 Task: Add the task  Create a new system for managing employee benefits and compensation to the section Automated Build and Deployment Sprint in the project AgileDesign and add a Due Date to the respective task as 2024/04/11
Action: Mouse moved to (593, 407)
Screenshot: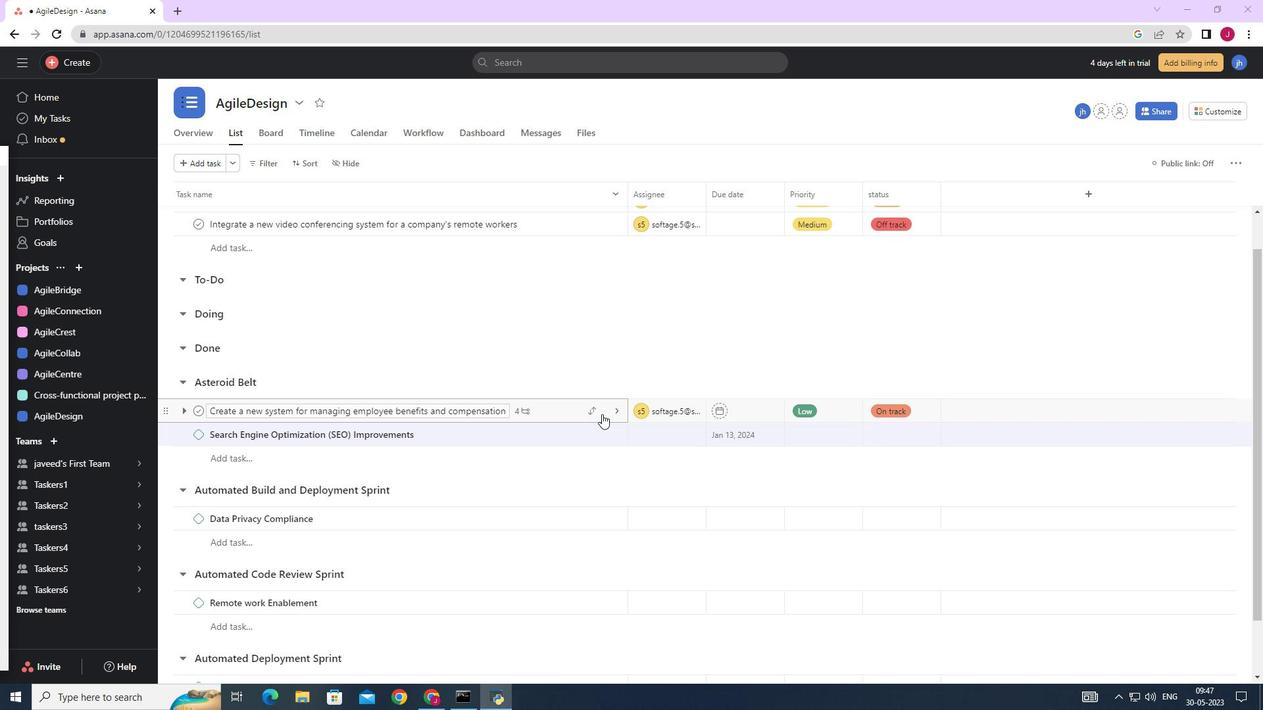 
Action: Mouse pressed left at (593, 407)
Screenshot: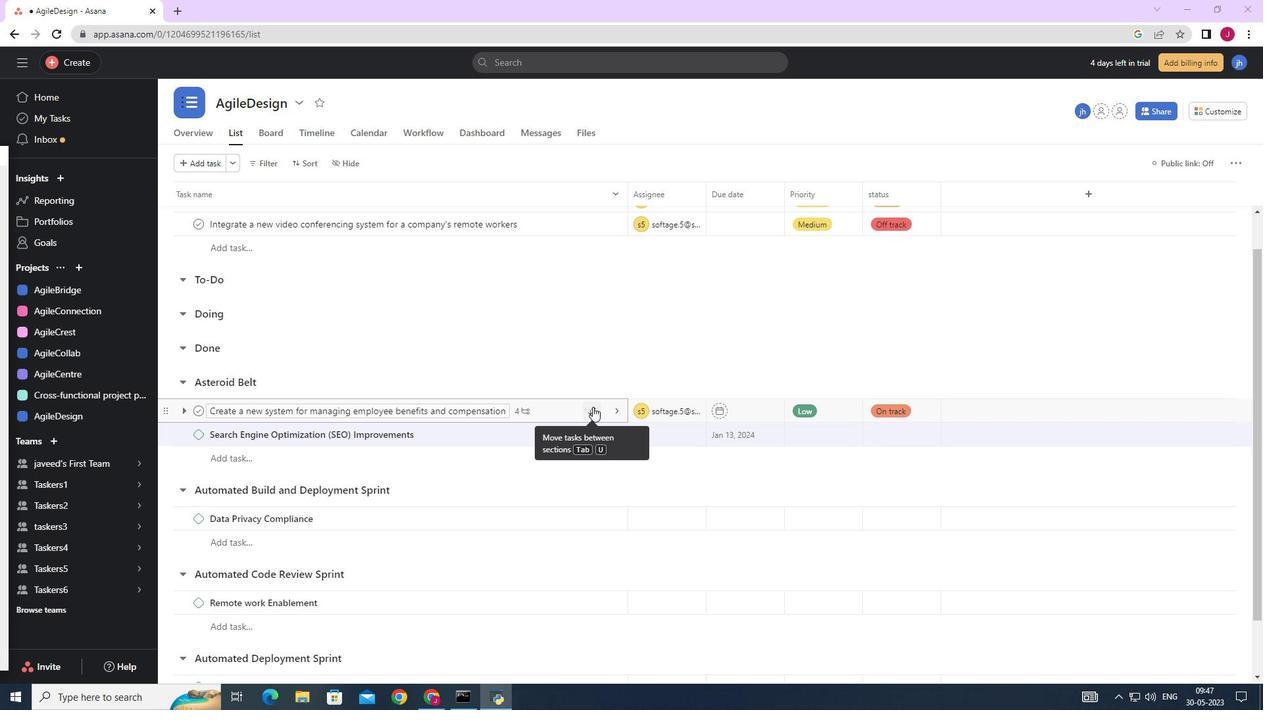 
Action: Mouse moved to (595, 410)
Screenshot: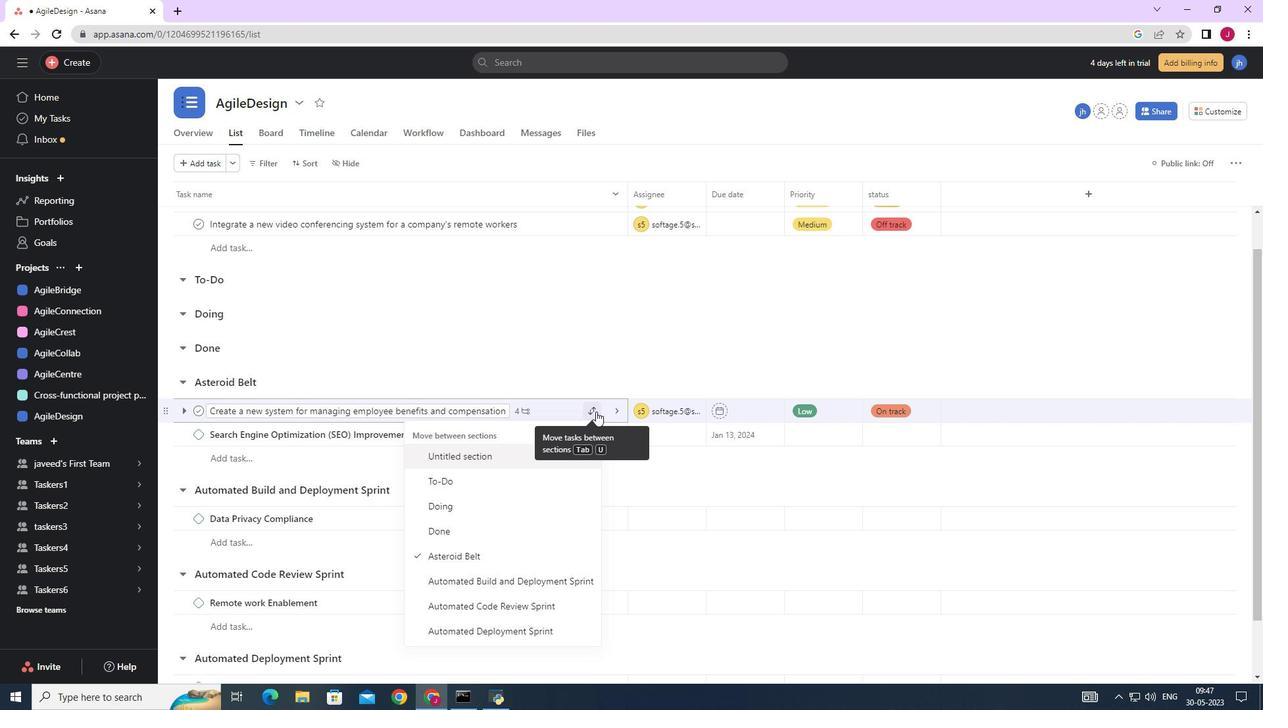 
Action: Mouse pressed left at (595, 410)
Screenshot: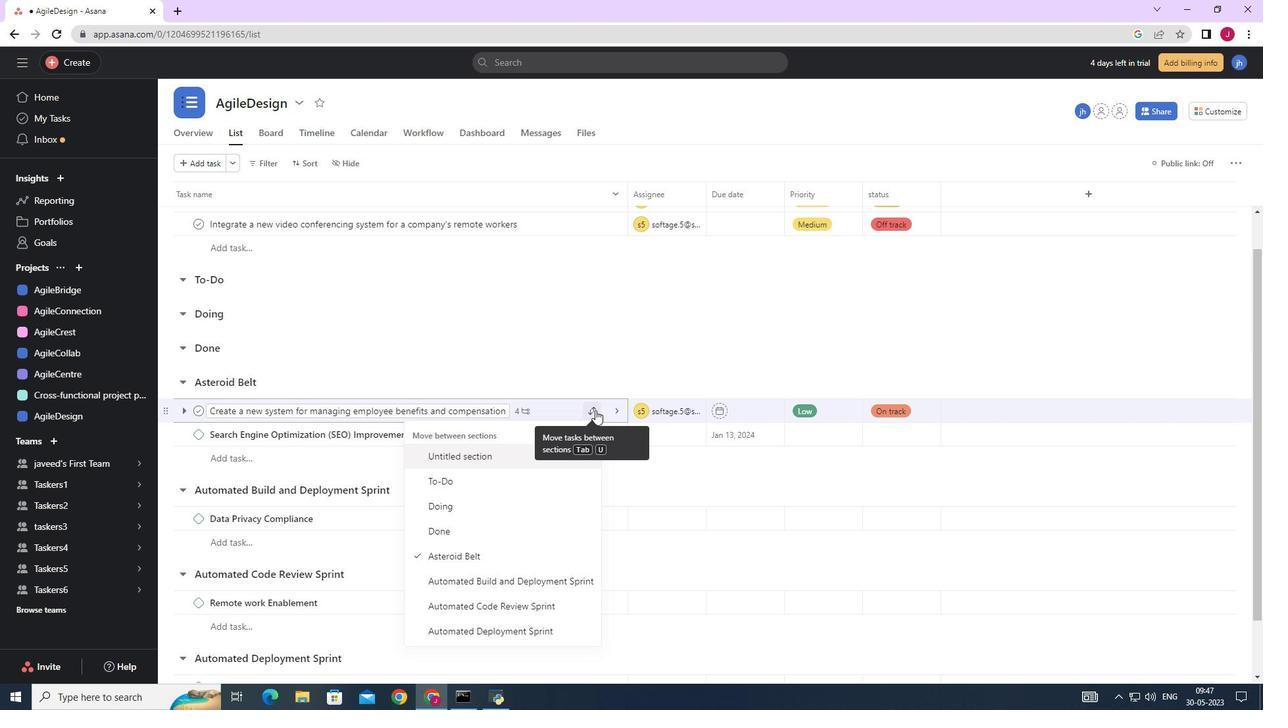 
Action: Mouse pressed left at (595, 410)
Screenshot: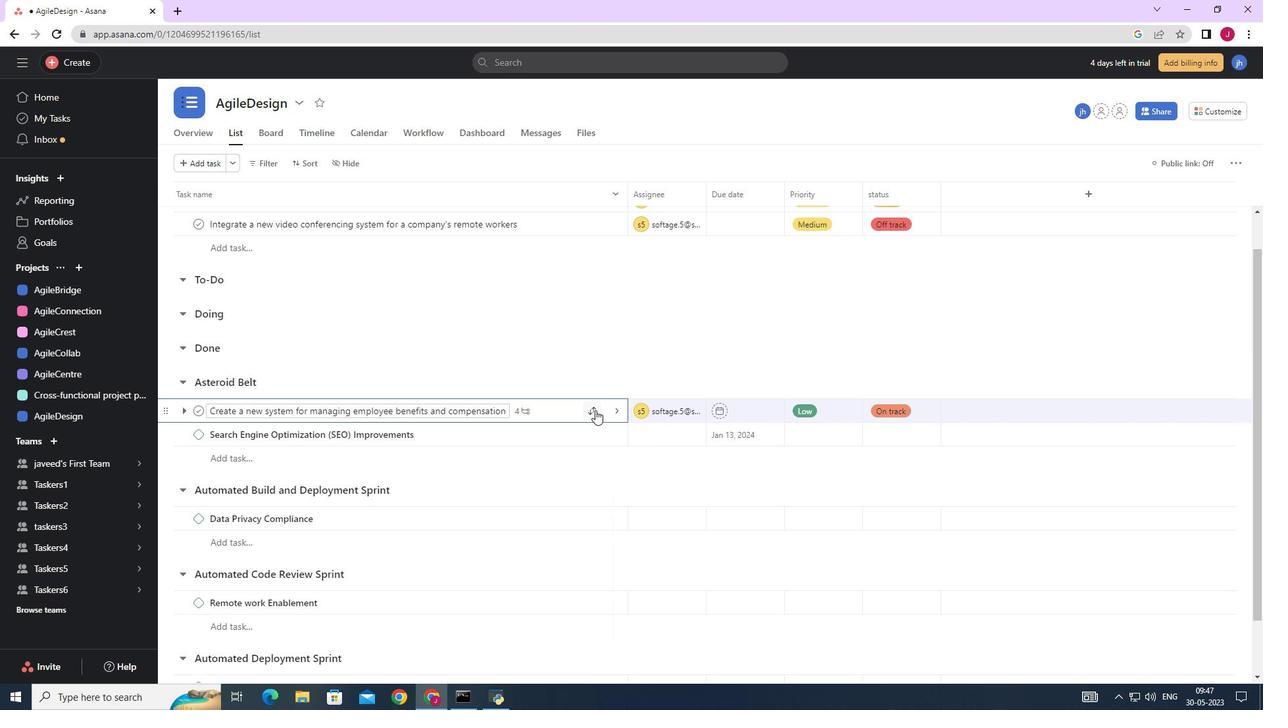 
Action: Mouse scrolled (595, 410) with delta (0, 0)
Screenshot: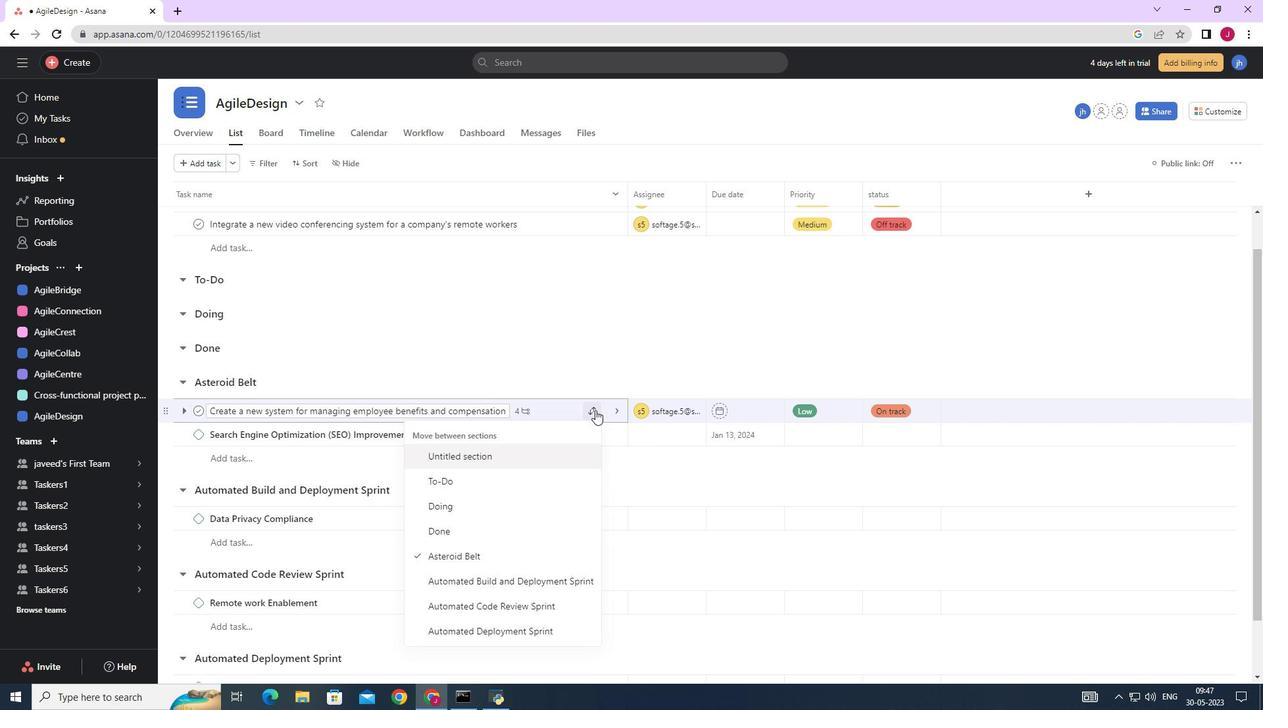 
Action: Mouse scrolled (595, 410) with delta (0, 0)
Screenshot: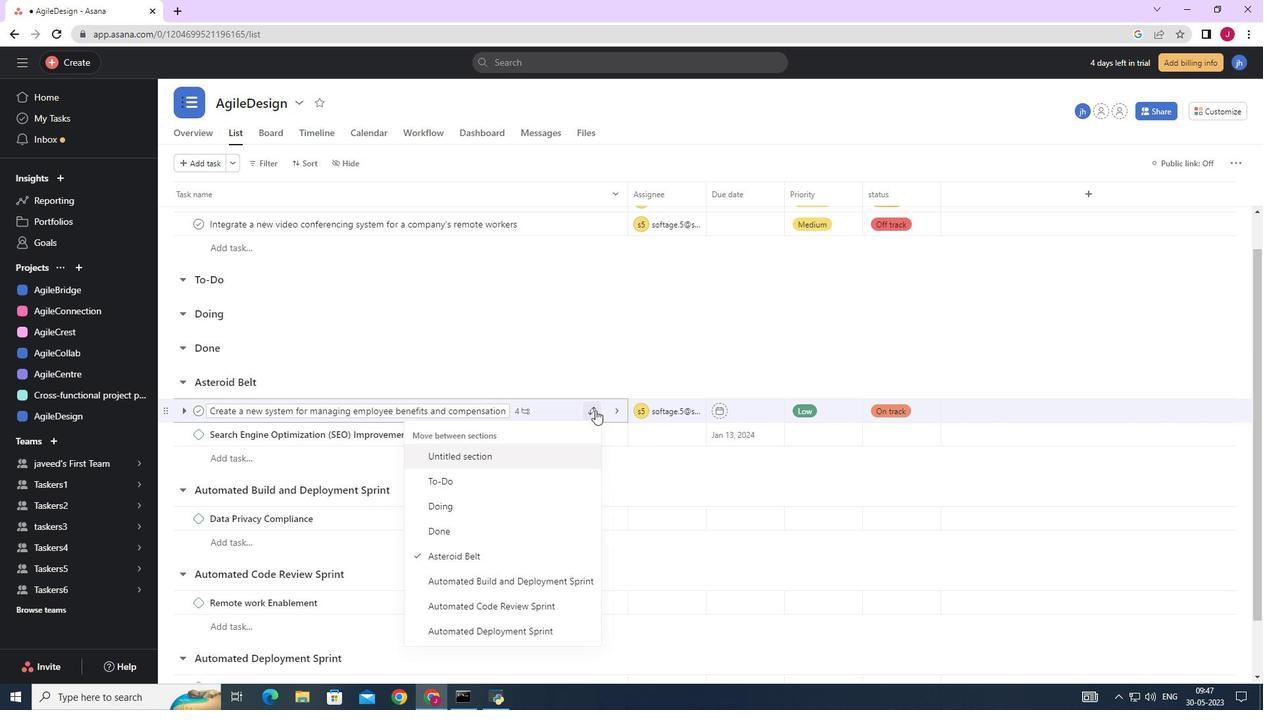 
Action: Mouse moved to (589, 342)
Screenshot: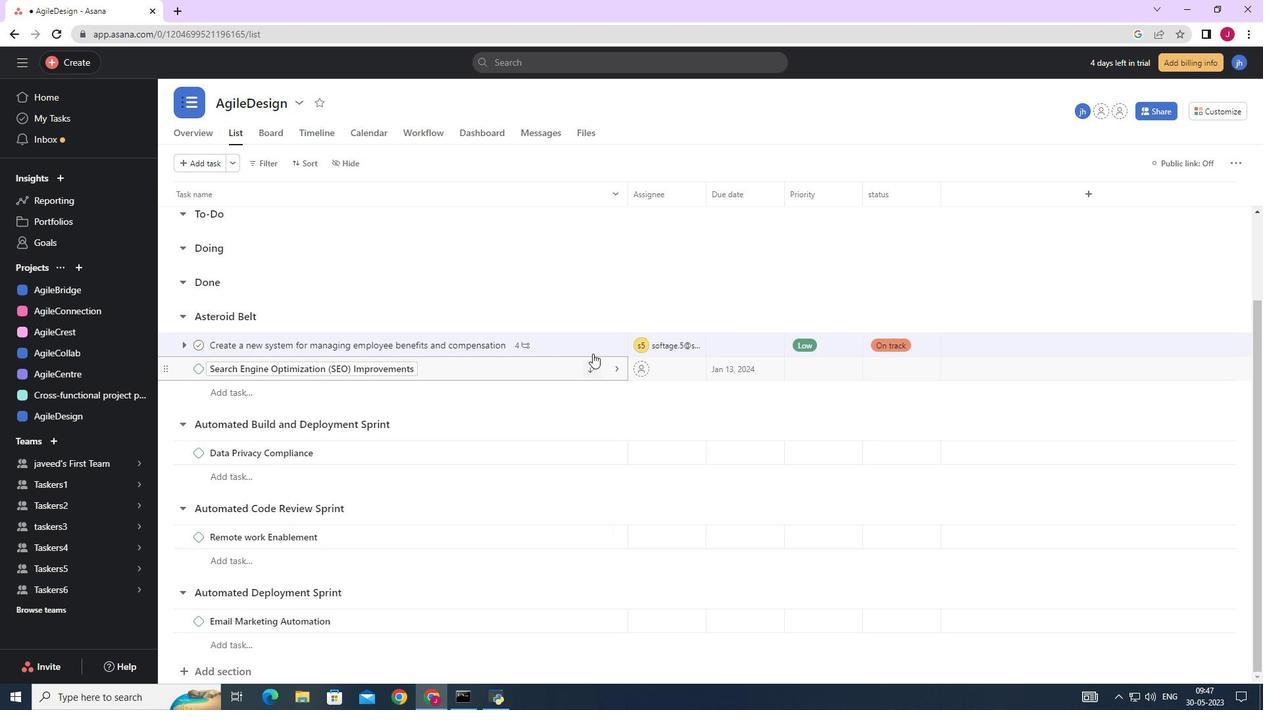 
Action: Mouse pressed left at (589, 342)
Screenshot: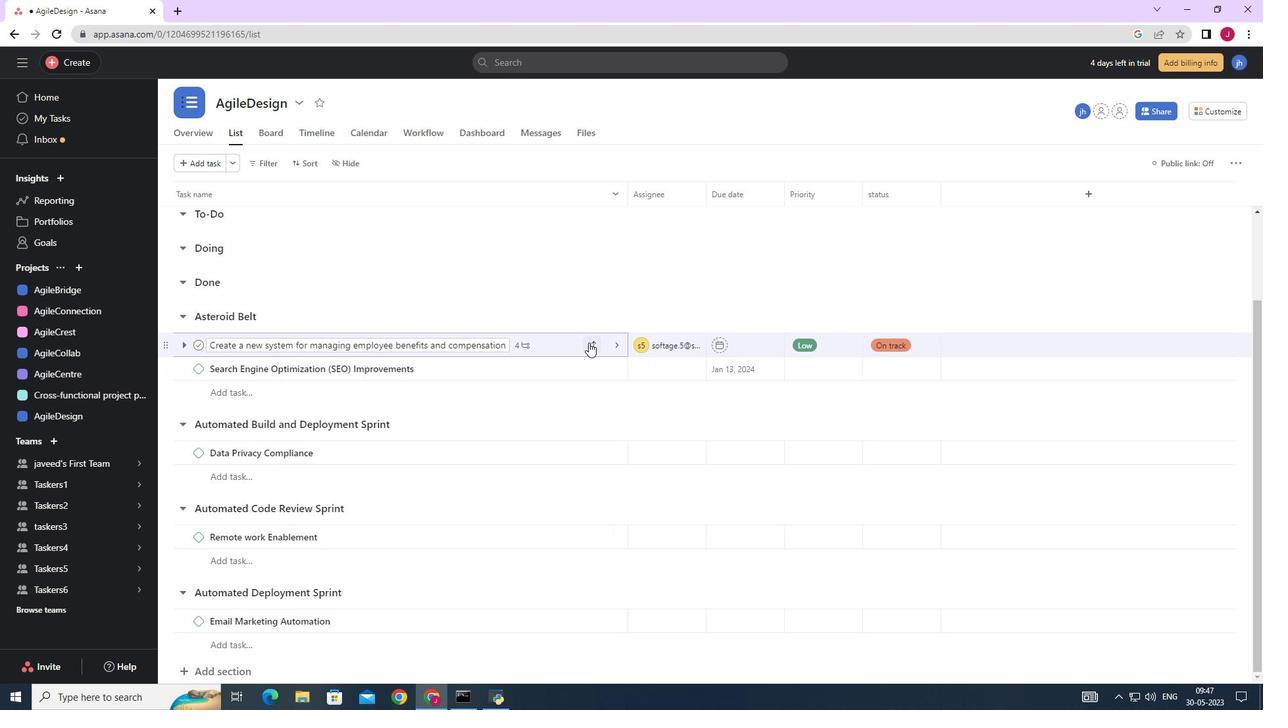 
Action: Mouse moved to (477, 518)
Screenshot: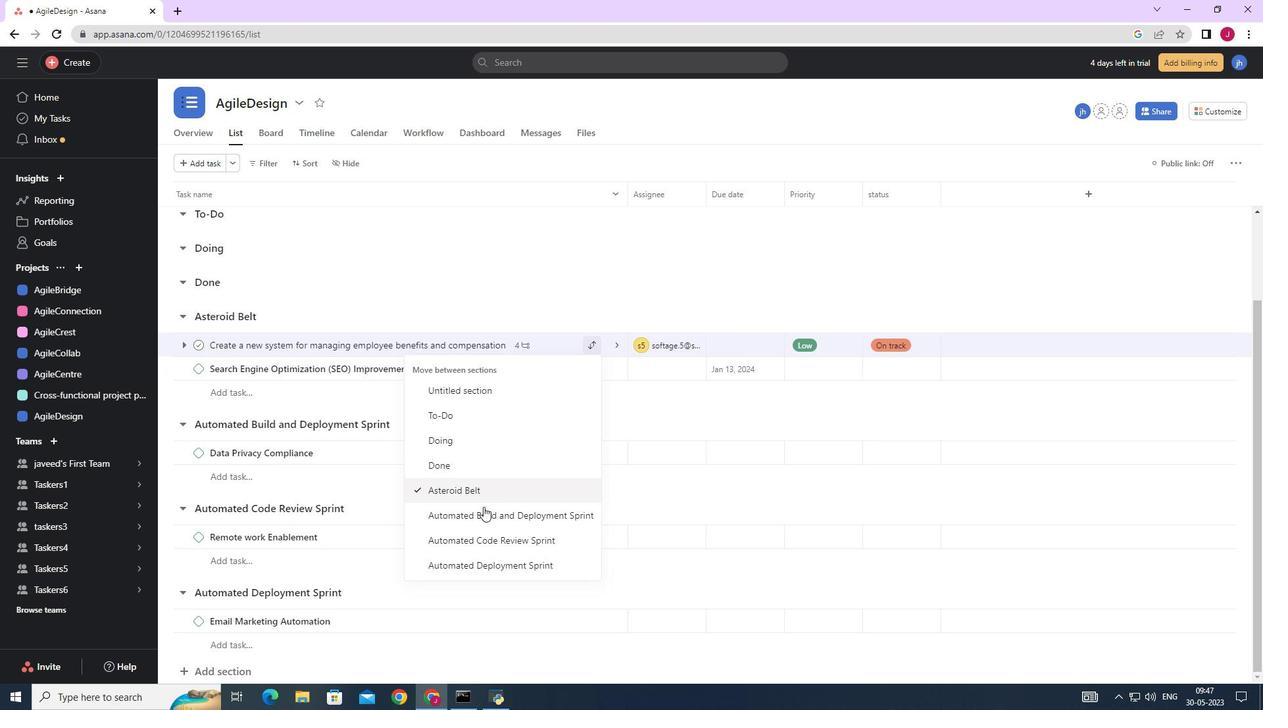 
Action: Mouse pressed left at (477, 518)
Screenshot: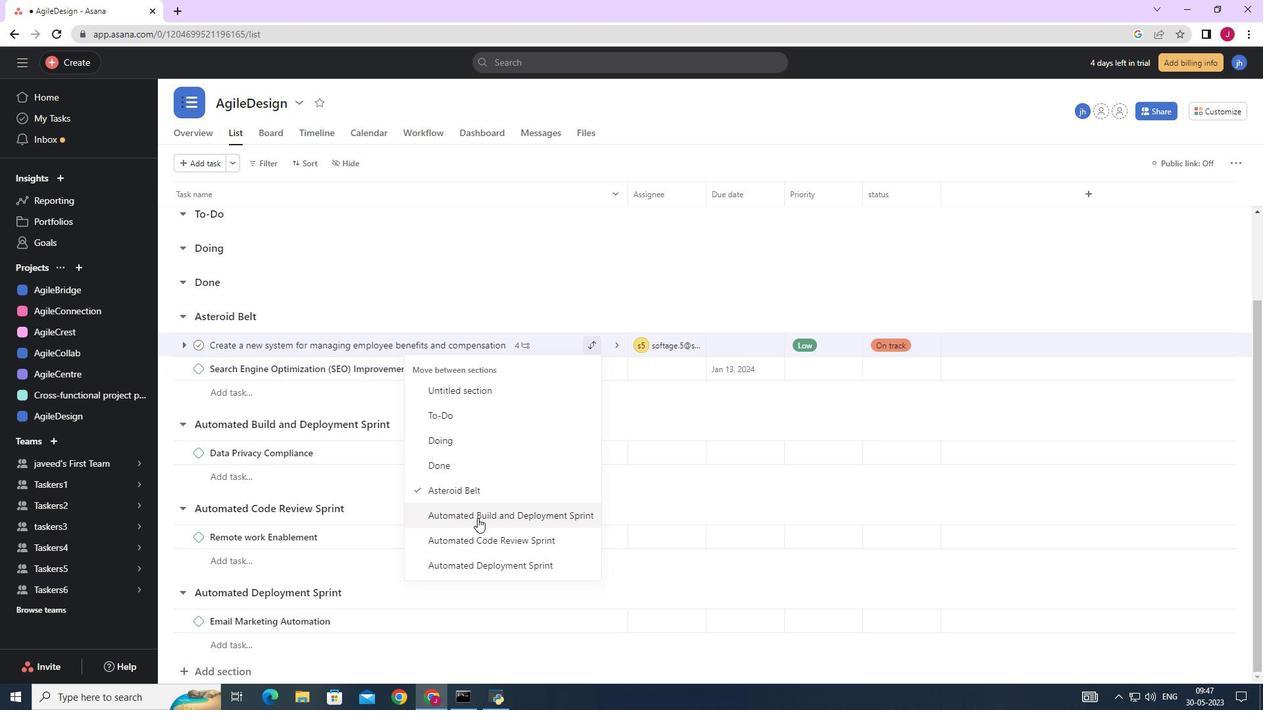 
Action: Mouse moved to (763, 427)
Screenshot: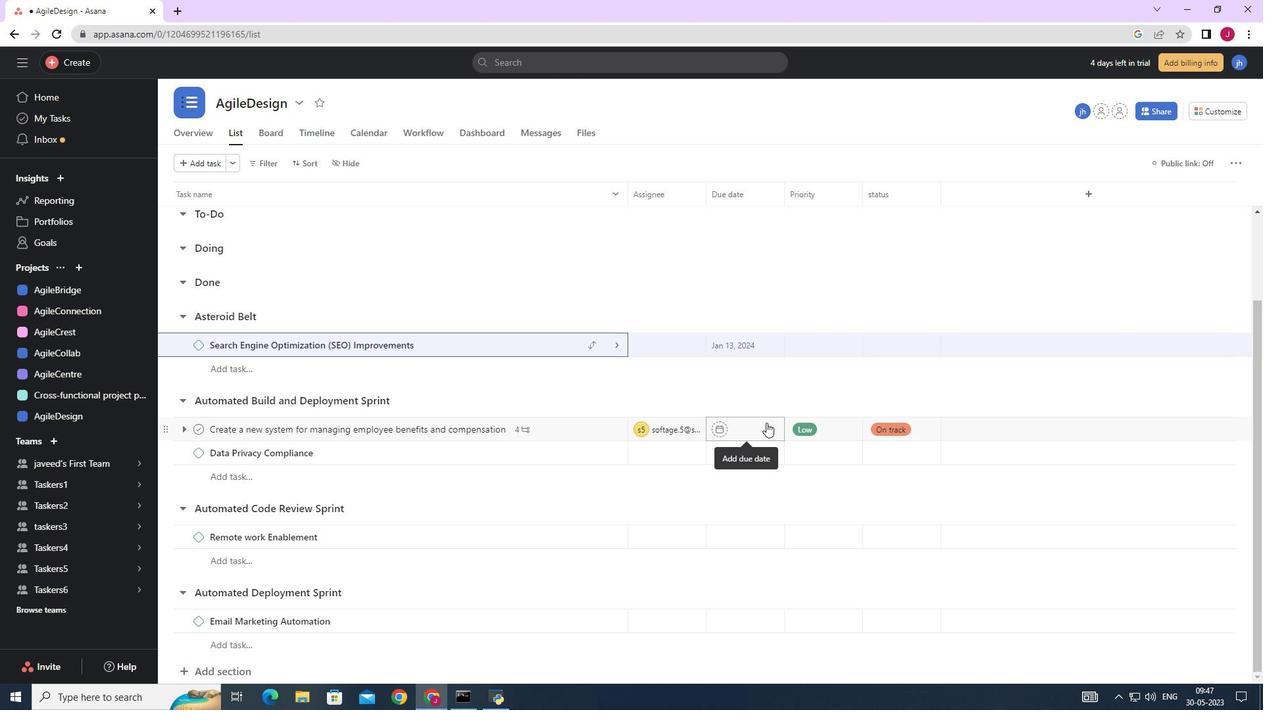 
Action: Mouse pressed left at (763, 427)
Screenshot: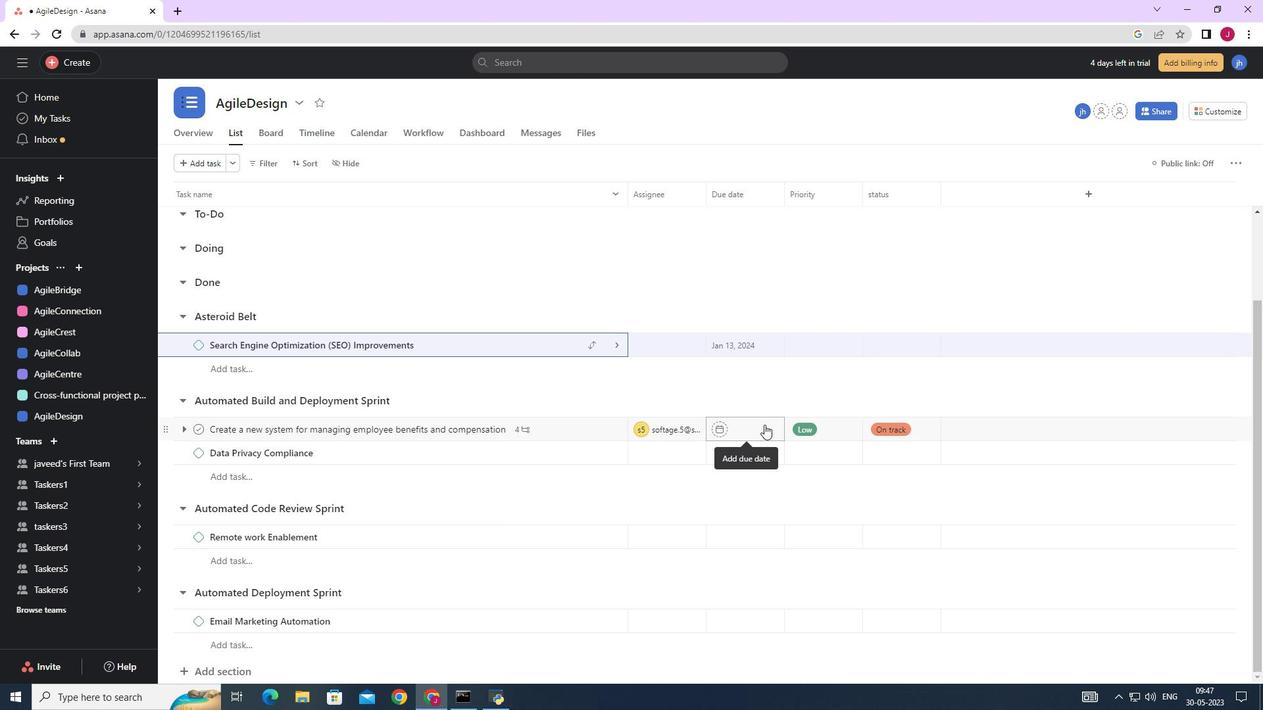 
Action: Mouse moved to (872, 217)
Screenshot: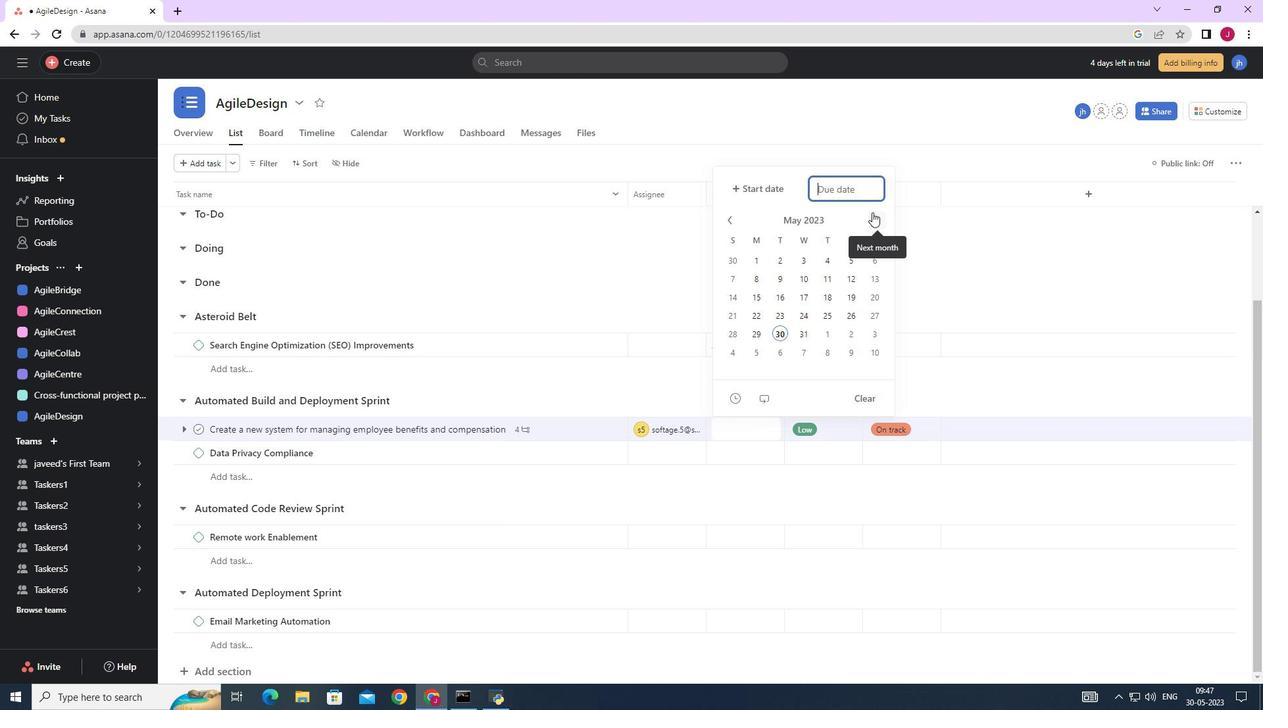 
Action: Mouse pressed left at (872, 217)
Screenshot: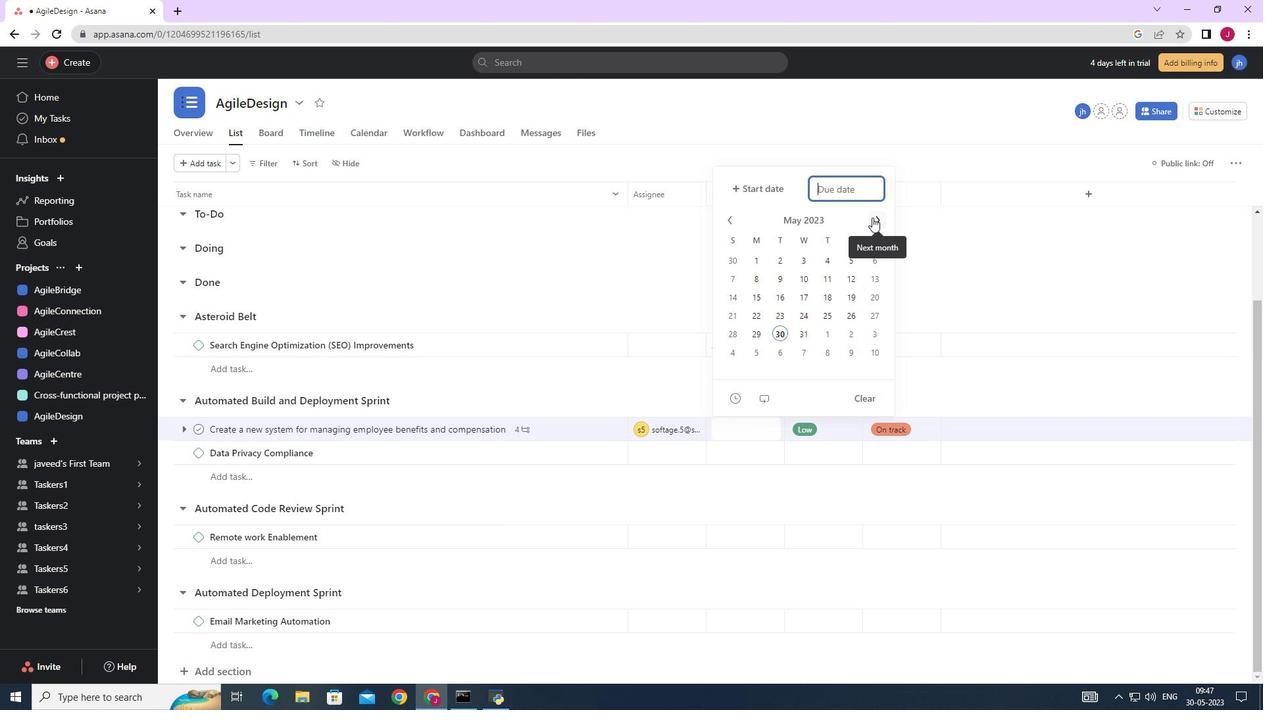 
Action: Mouse pressed left at (872, 217)
Screenshot: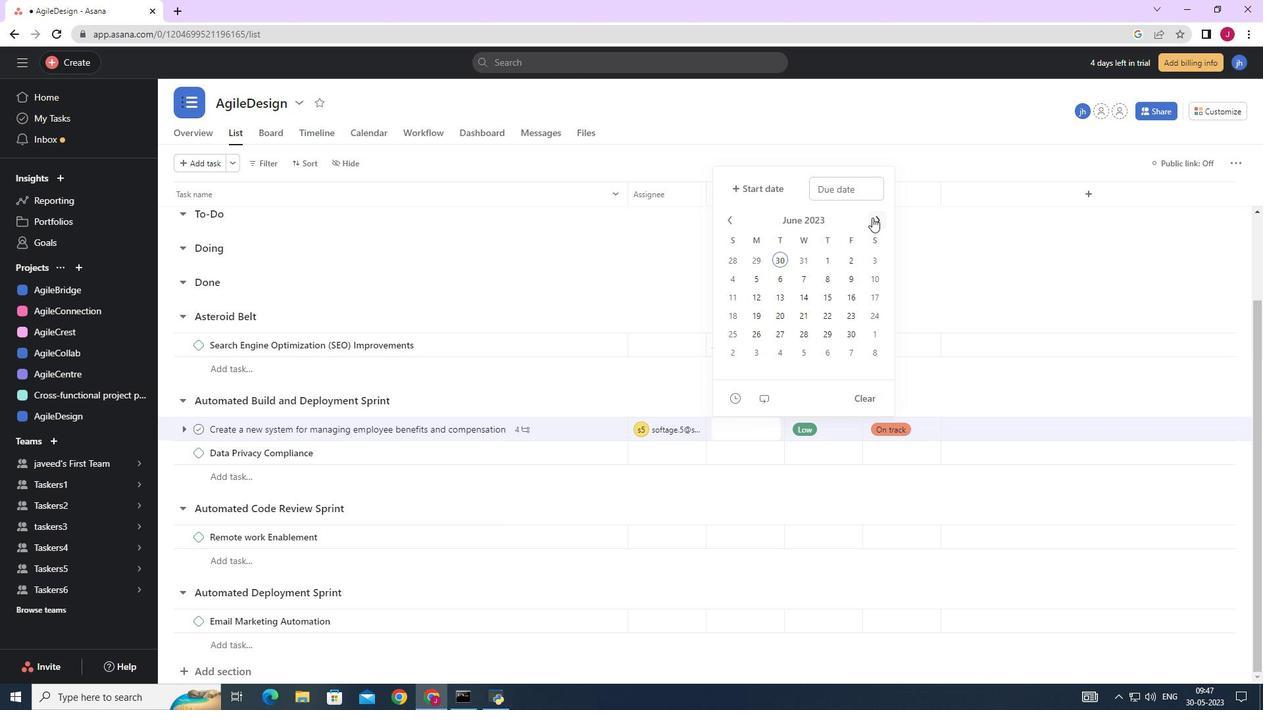 
Action: Mouse pressed left at (872, 217)
Screenshot: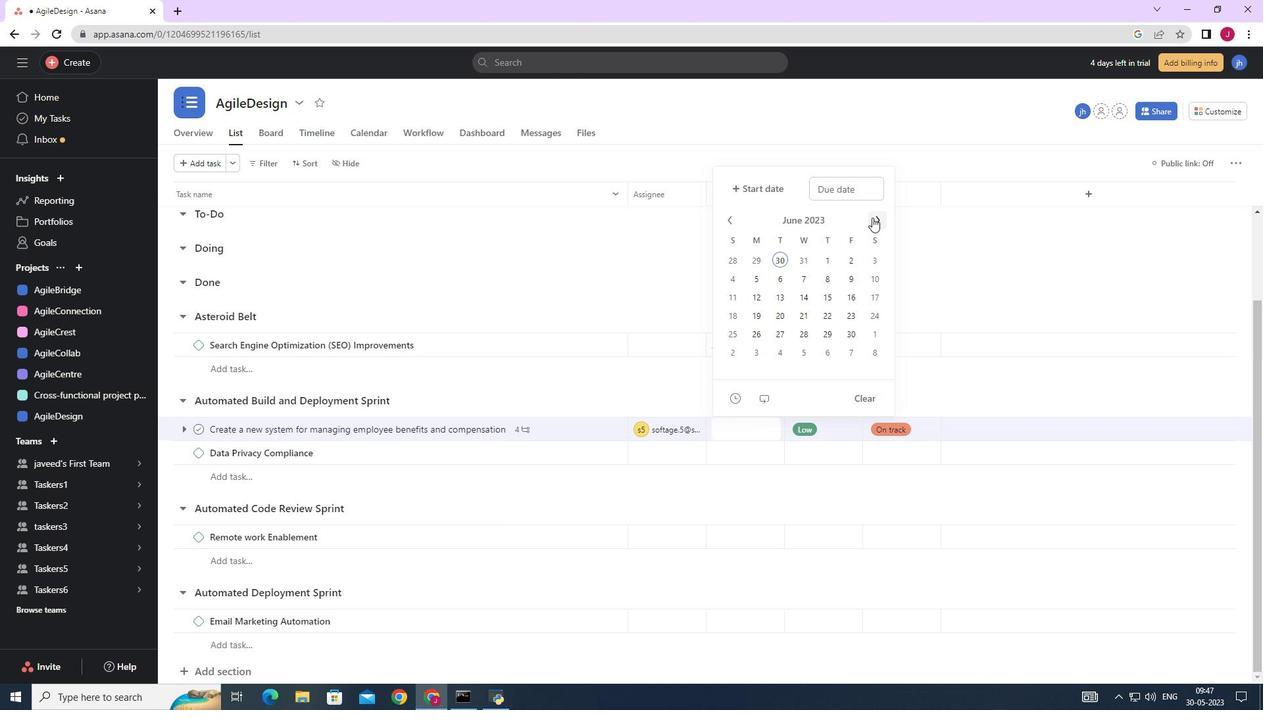 
Action: Mouse pressed left at (872, 217)
Screenshot: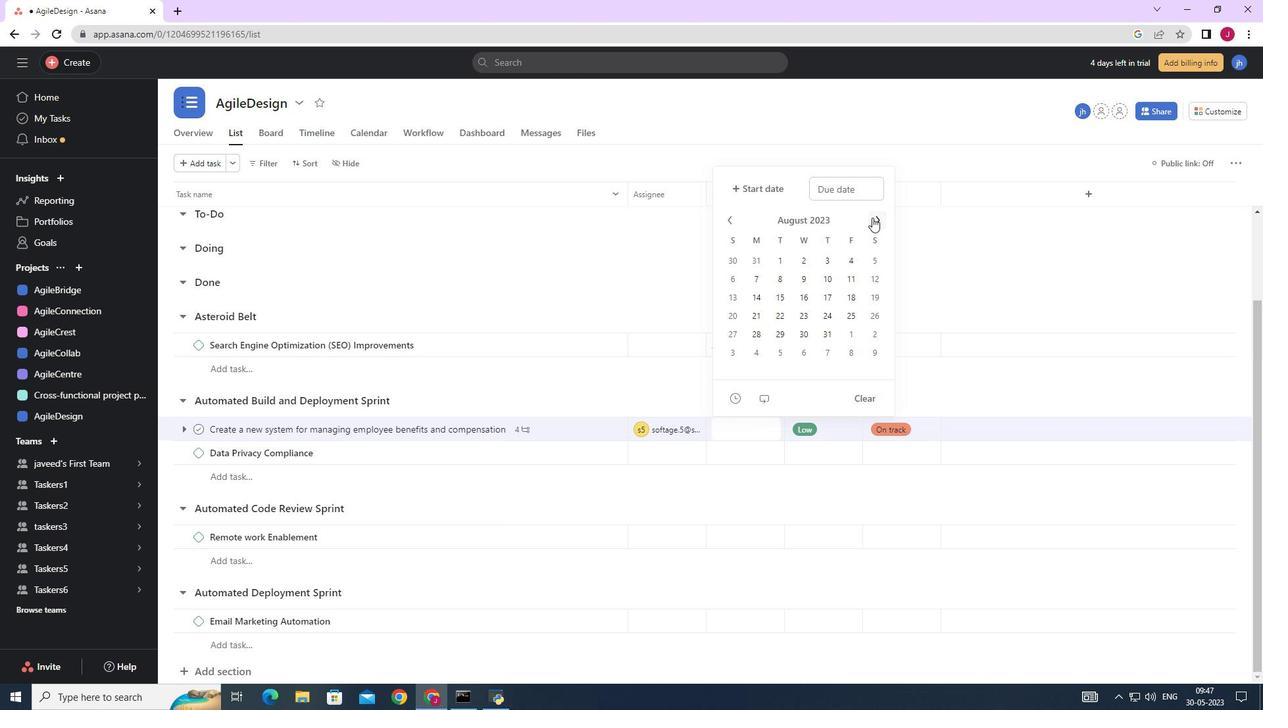 
Action: Mouse pressed left at (872, 217)
Screenshot: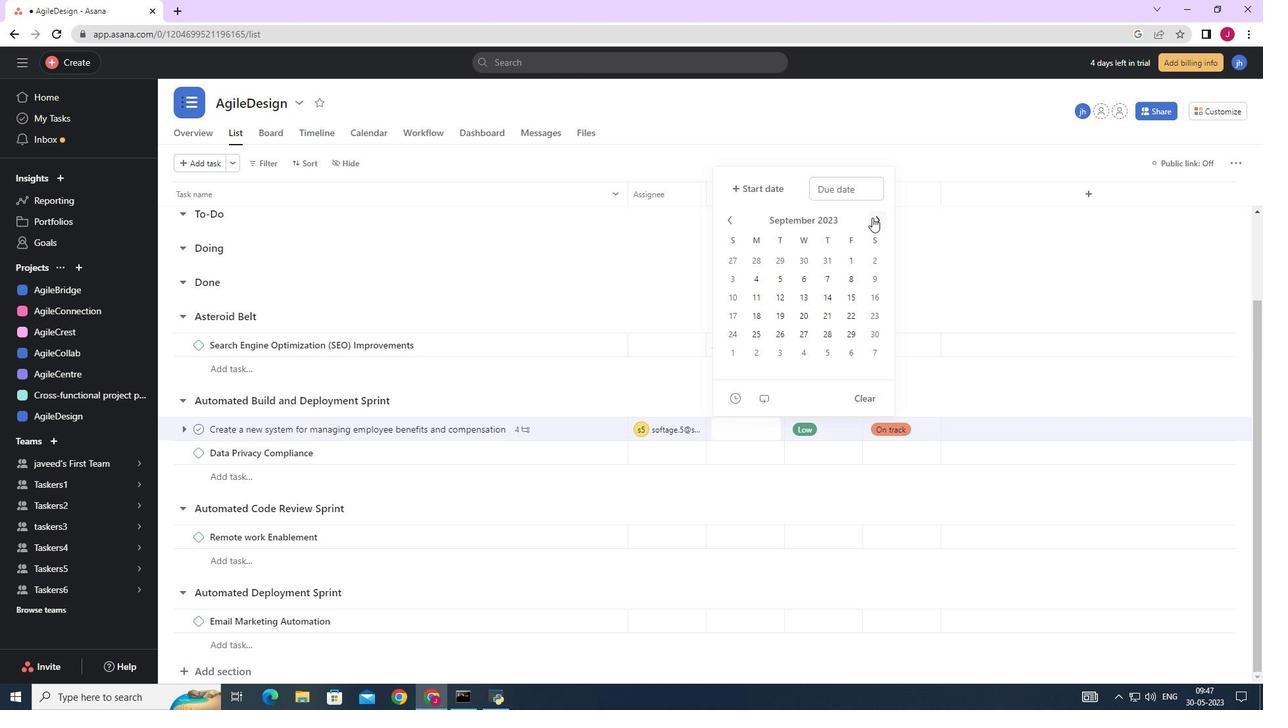
Action: Mouse pressed left at (872, 217)
Screenshot: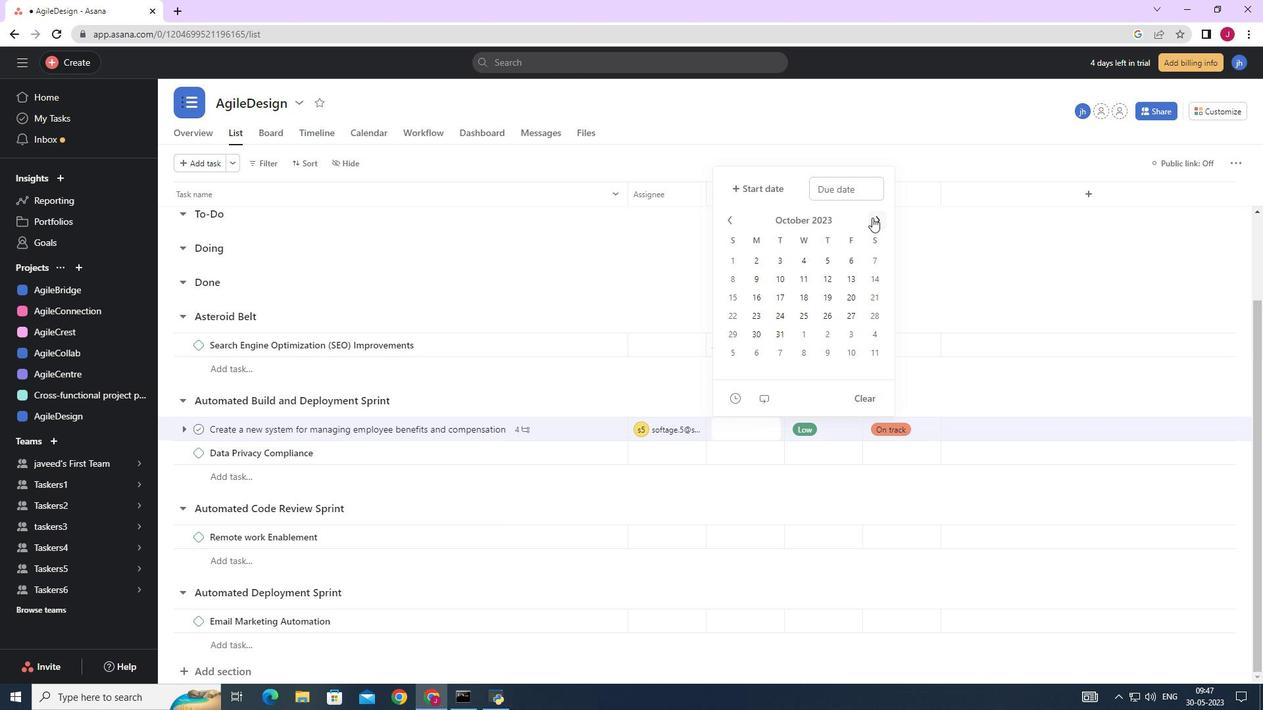 
Action: Mouse pressed left at (872, 217)
Screenshot: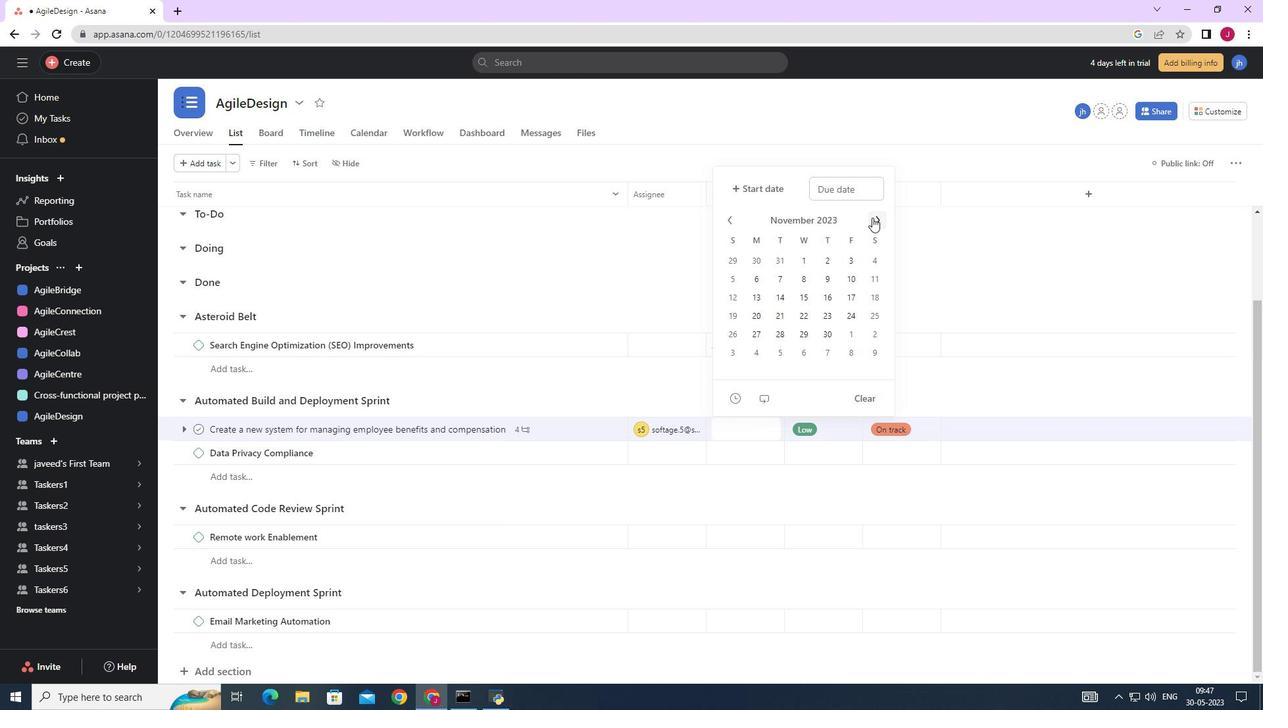 
Action: Mouse pressed left at (872, 217)
Screenshot: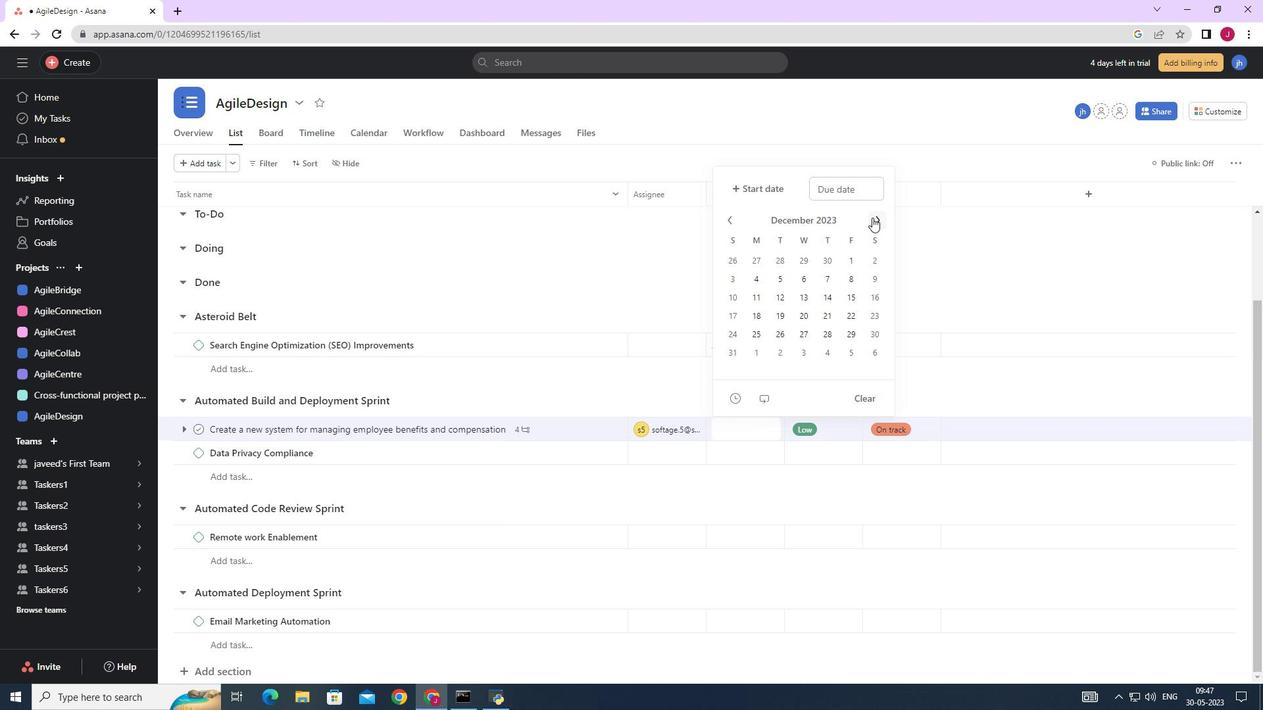 
Action: Mouse pressed left at (872, 217)
Screenshot: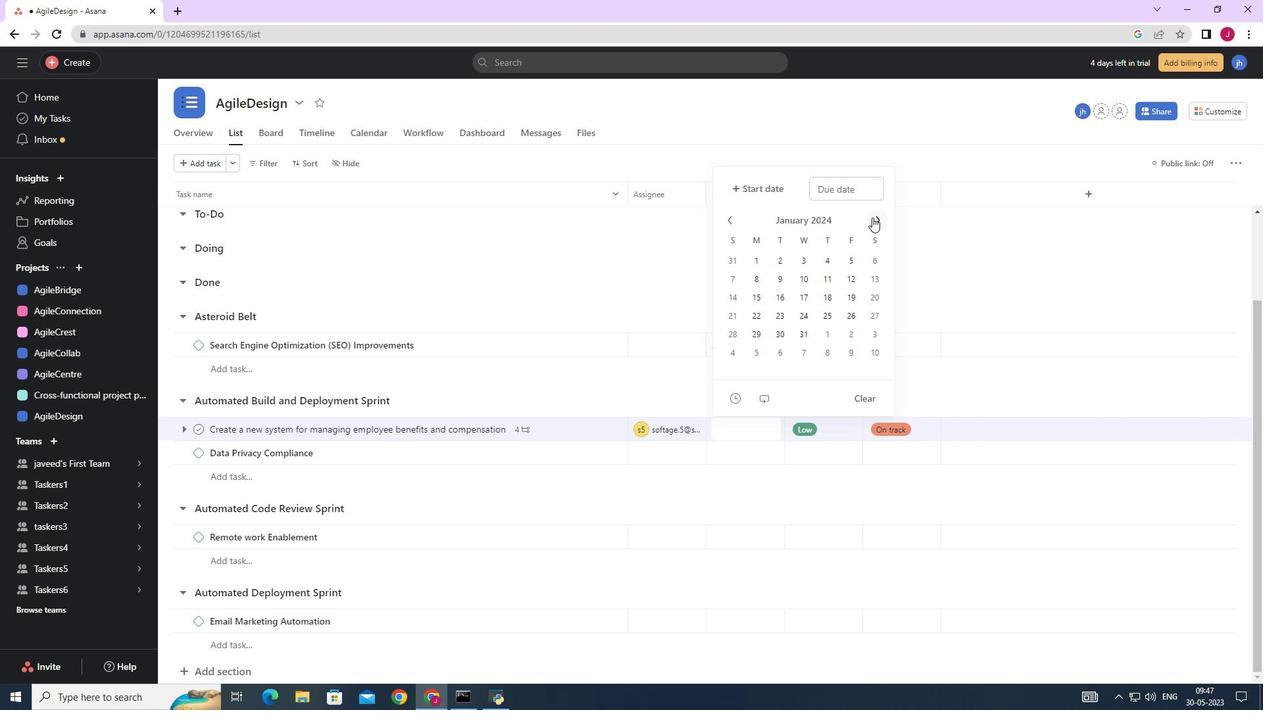 
Action: Mouse pressed left at (872, 217)
Screenshot: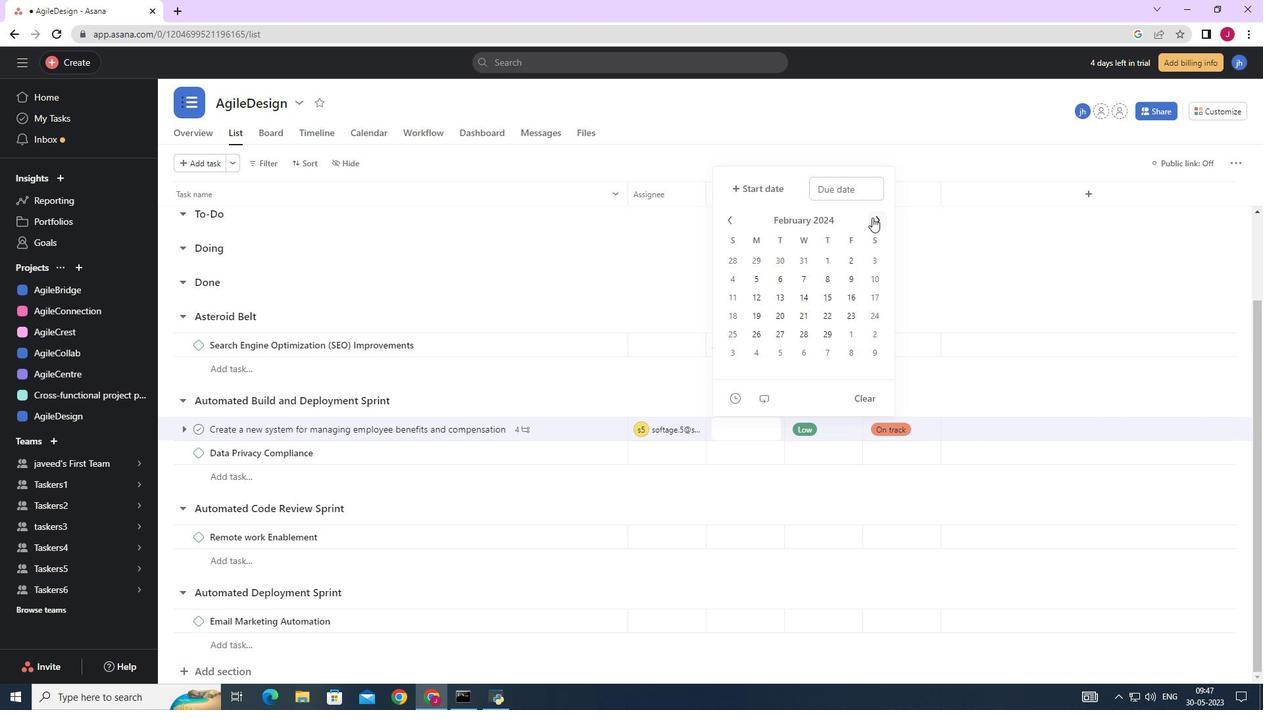 
Action: Mouse pressed left at (872, 217)
Screenshot: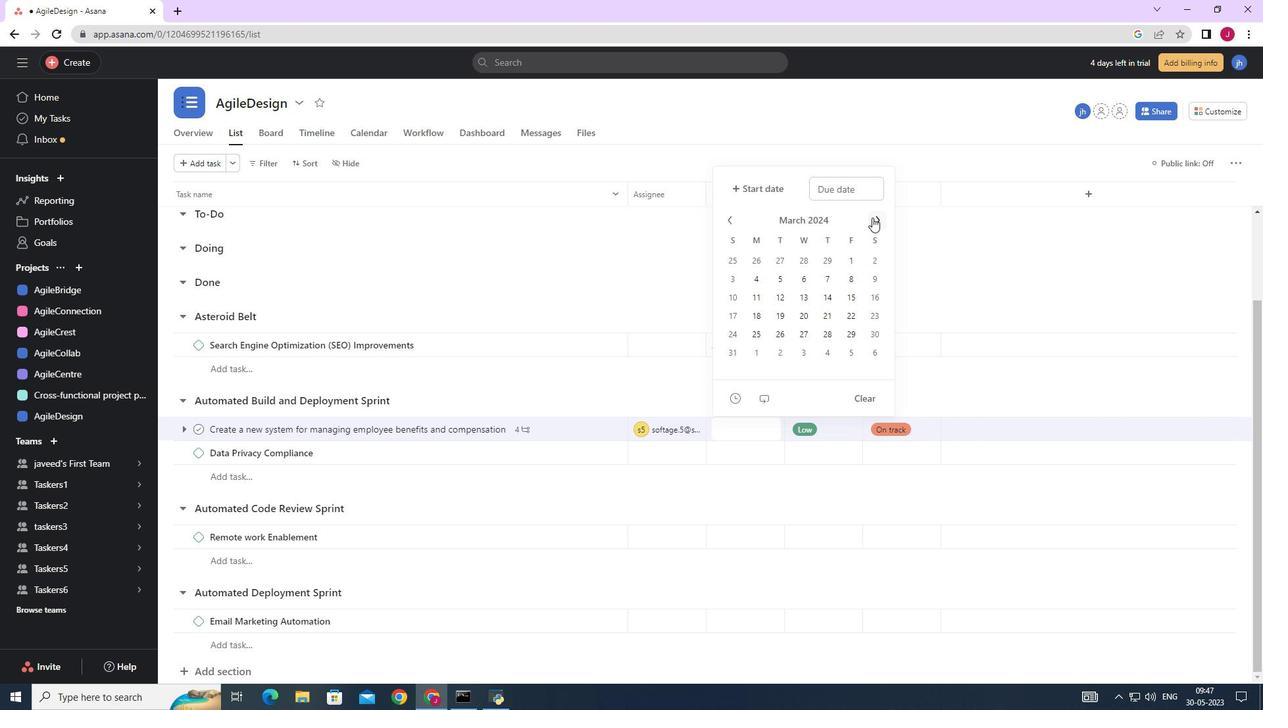 
Action: Mouse moved to (825, 281)
Screenshot: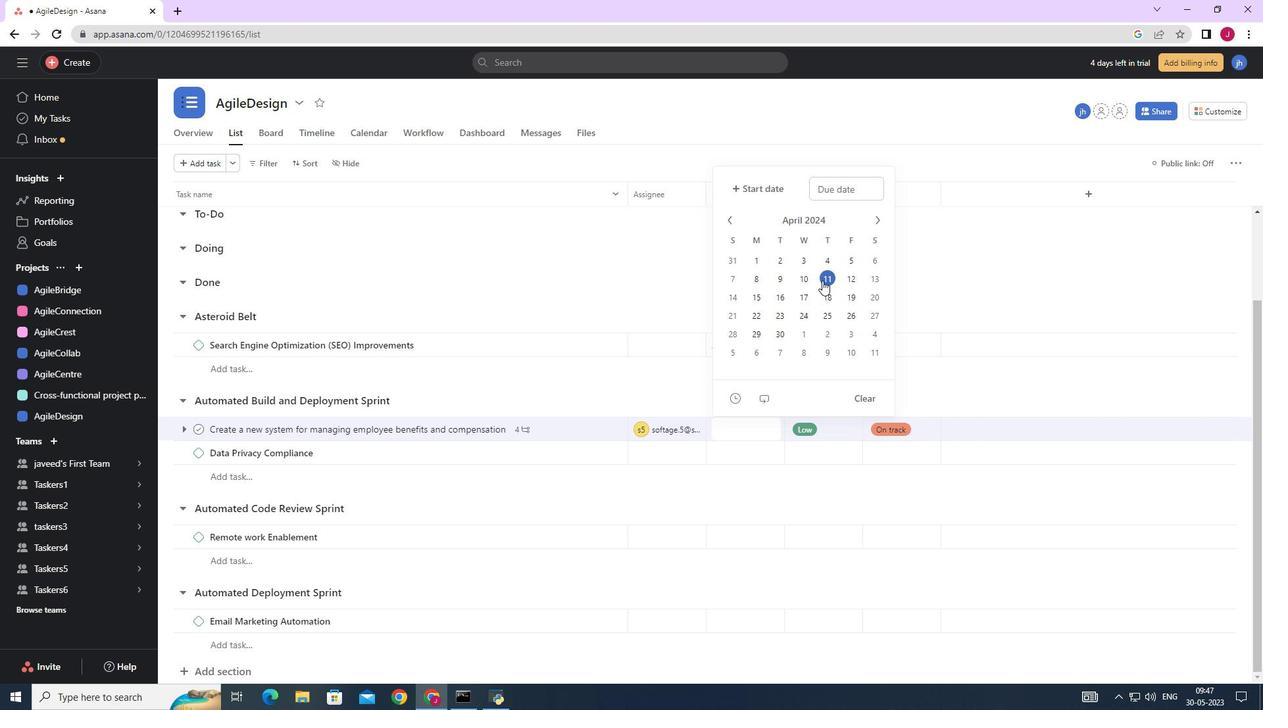 
Action: Mouse pressed left at (825, 281)
Screenshot: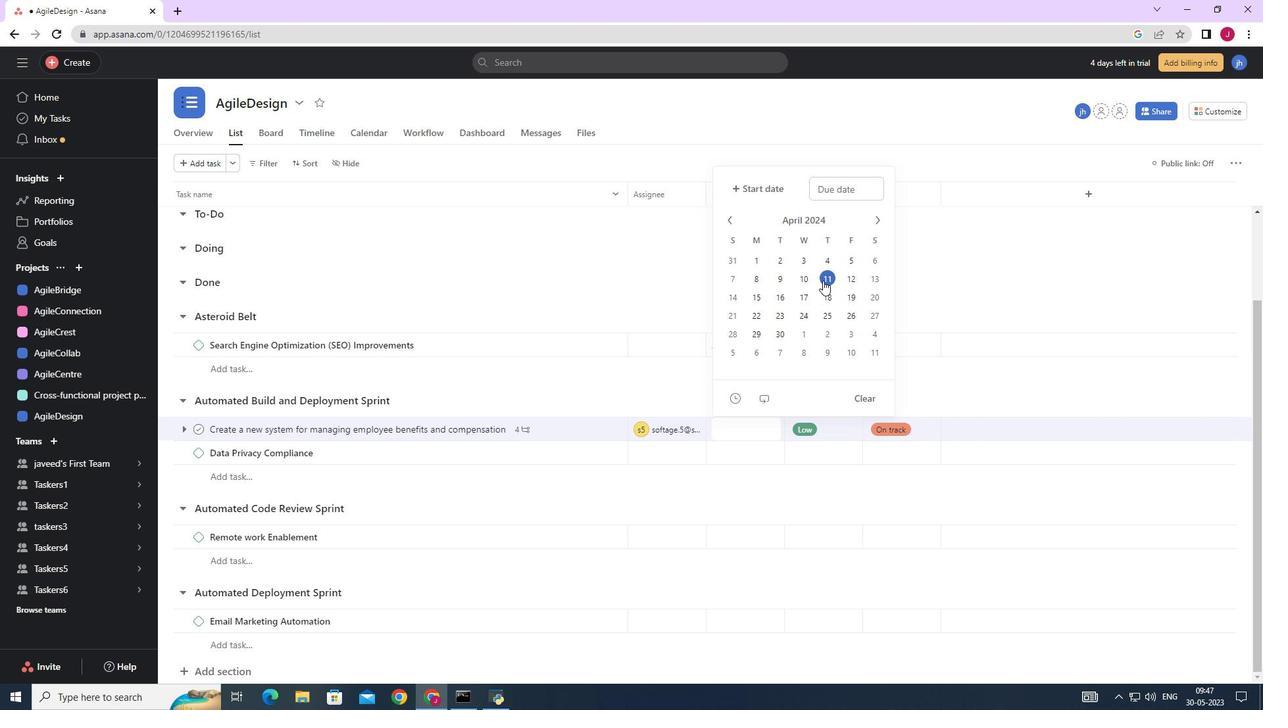 
Action: Mouse moved to (1013, 277)
Screenshot: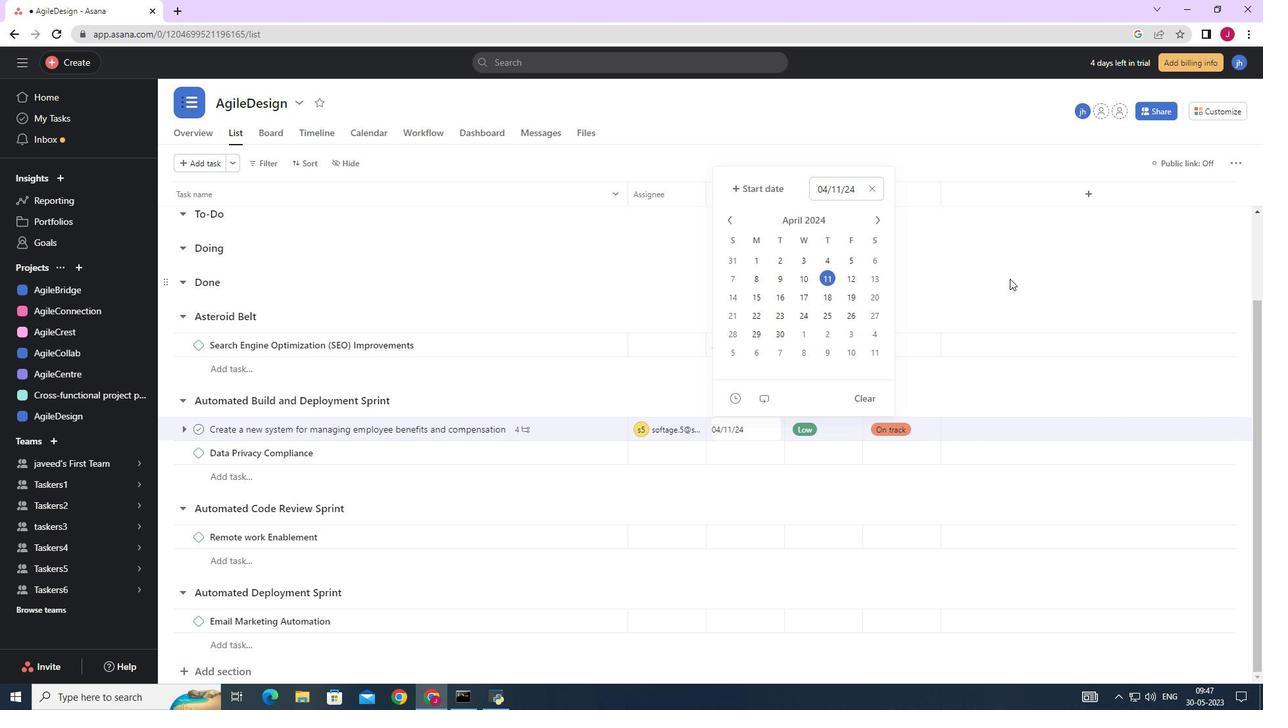
Action: Mouse pressed left at (1013, 277)
Screenshot: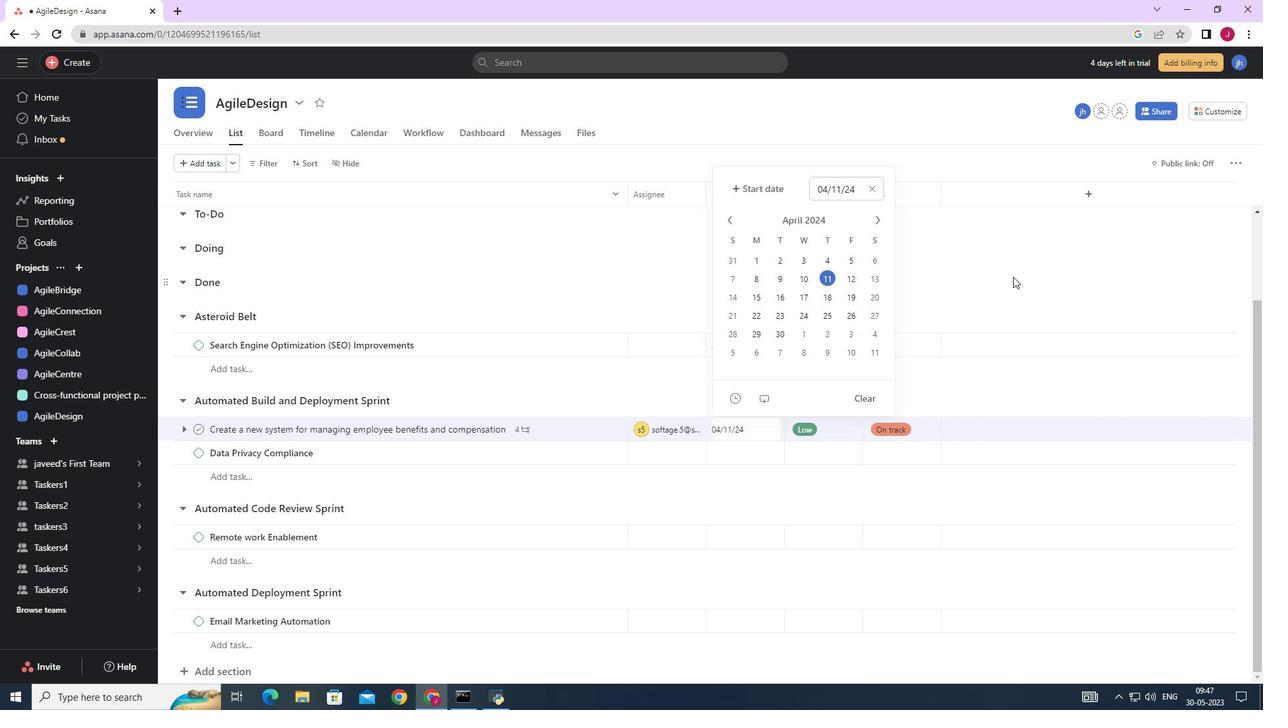 
Action: Mouse moved to (1014, 277)
Screenshot: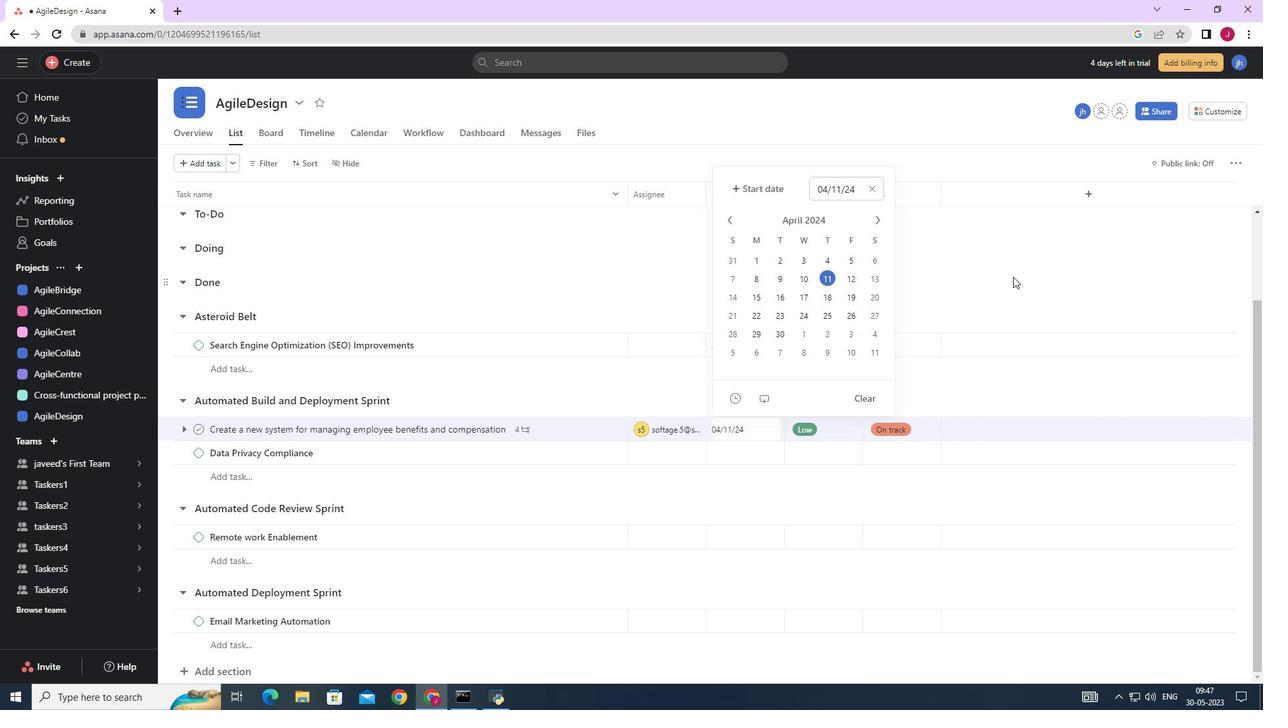 
